 Task: Create a section Code Cowboys and in the section, add a milestone UI/UX Design Enhancements in the project TricklePlan.
Action: Mouse moved to (48, 399)
Screenshot: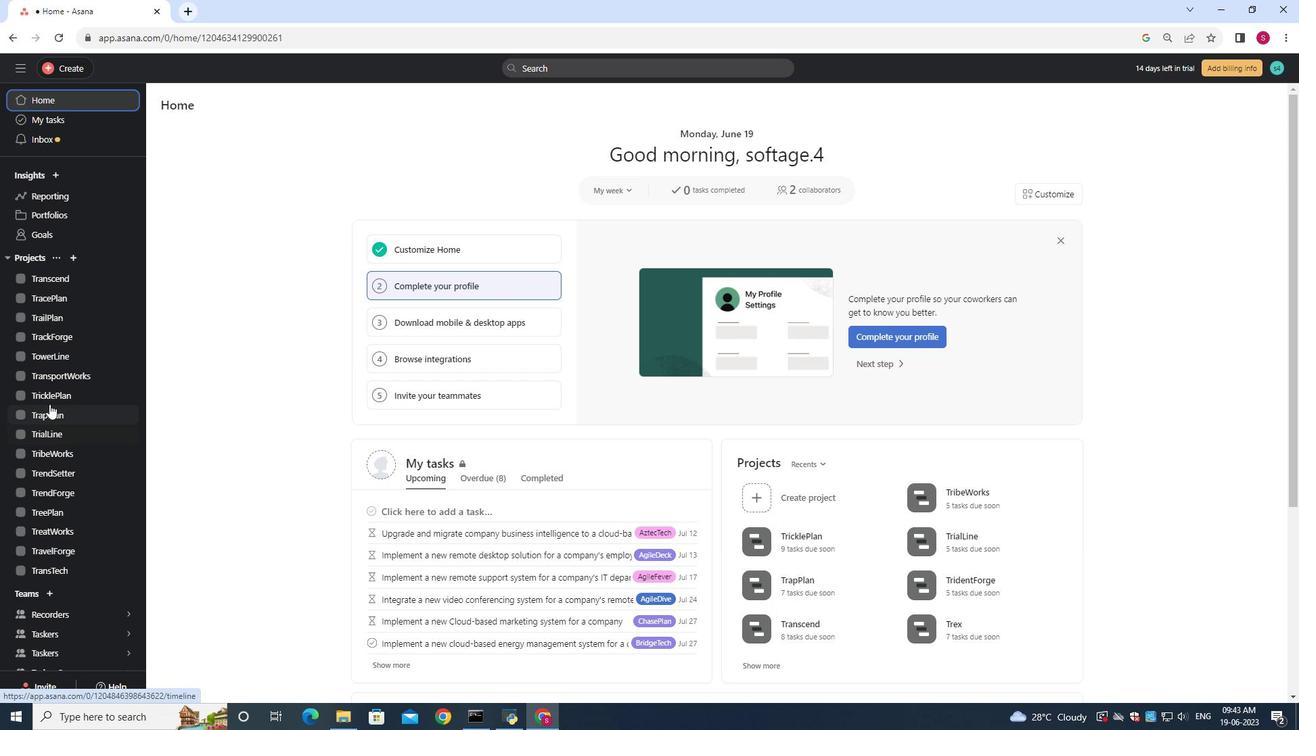 
Action: Mouse pressed left at (48, 399)
Screenshot: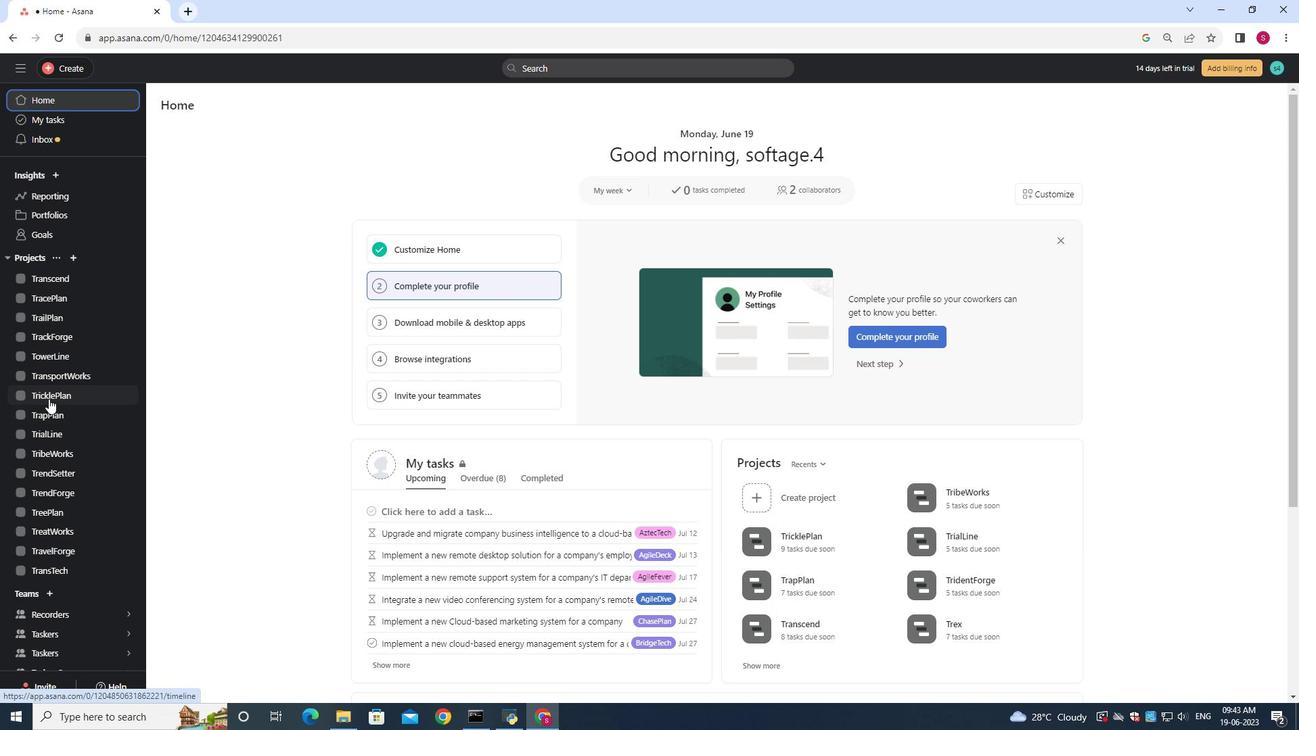 
Action: Mouse moved to (211, 166)
Screenshot: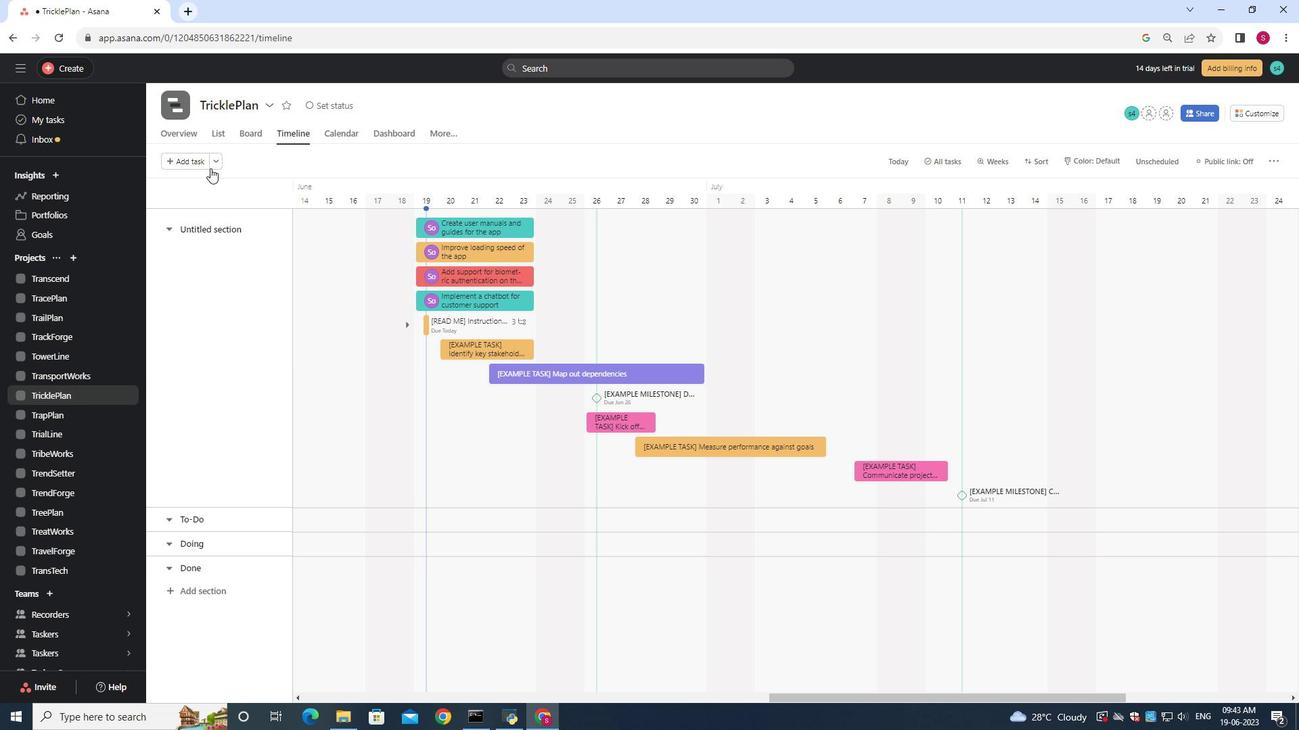 
Action: Mouse pressed left at (211, 166)
Screenshot: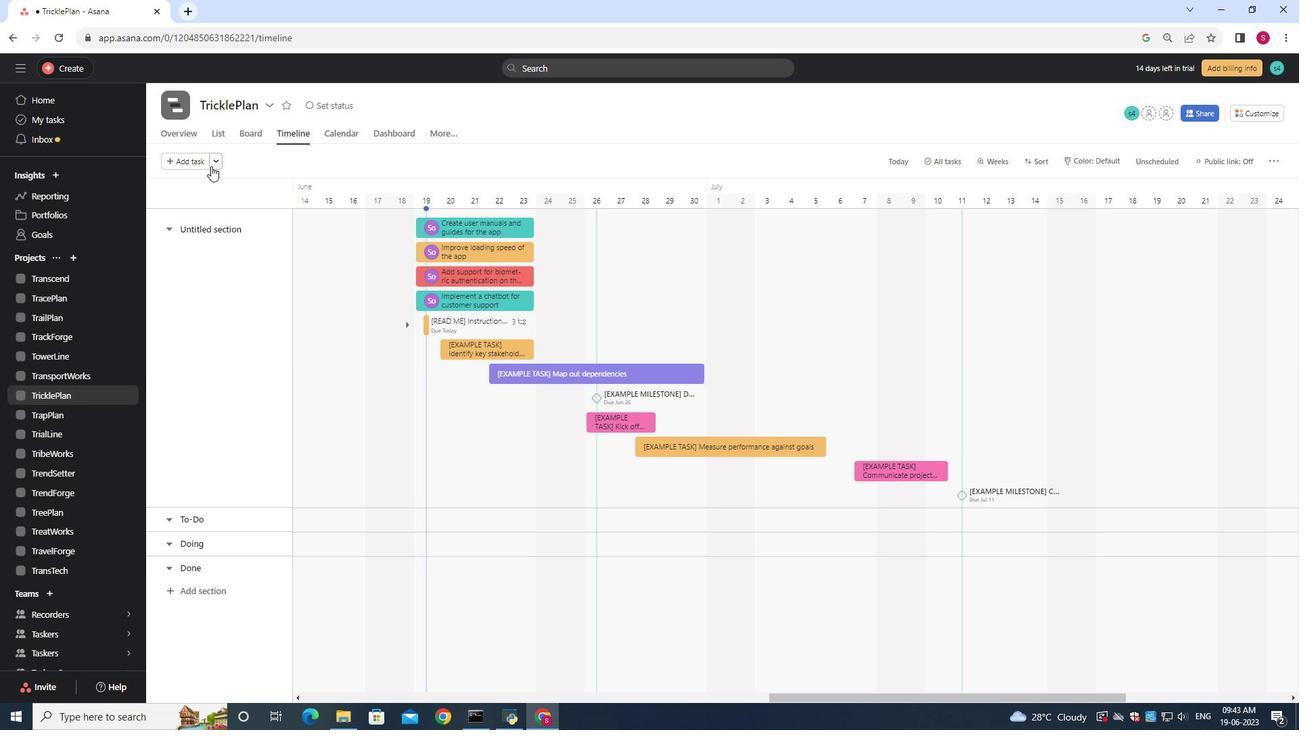 
Action: Mouse moved to (226, 181)
Screenshot: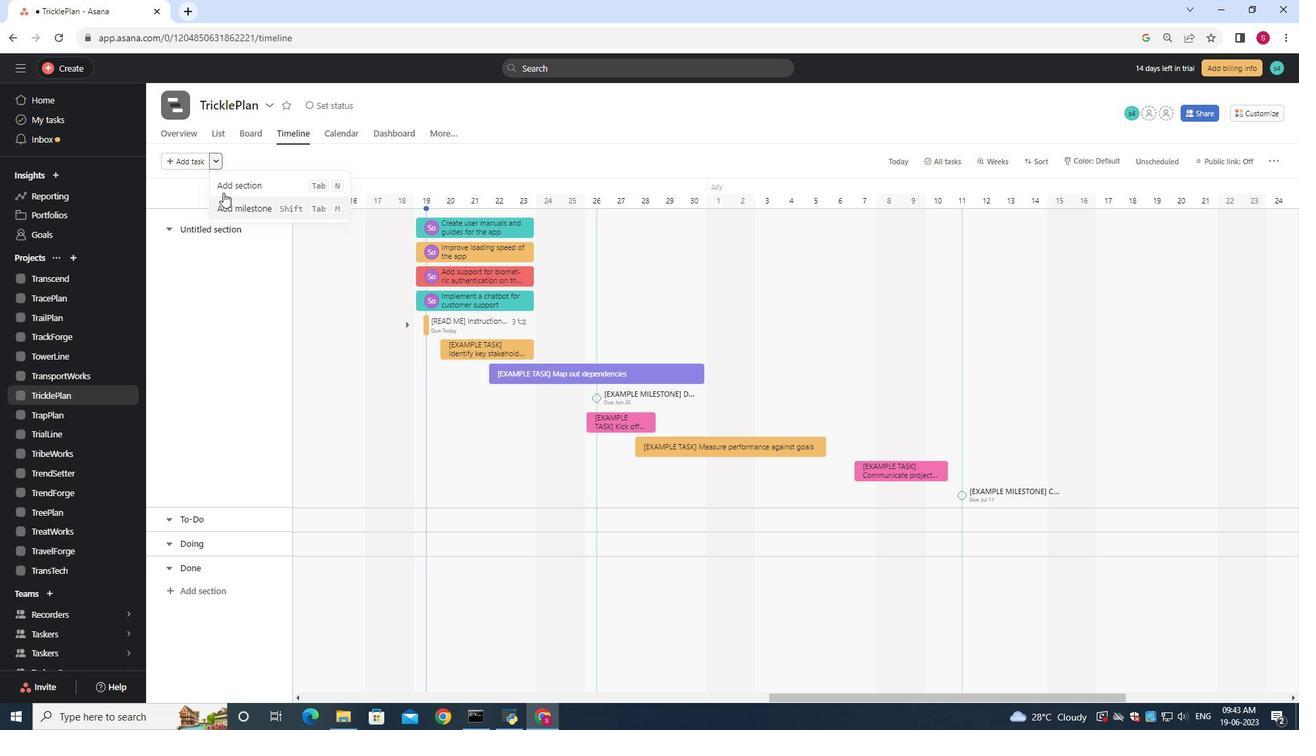 
Action: Mouse pressed left at (226, 181)
Screenshot: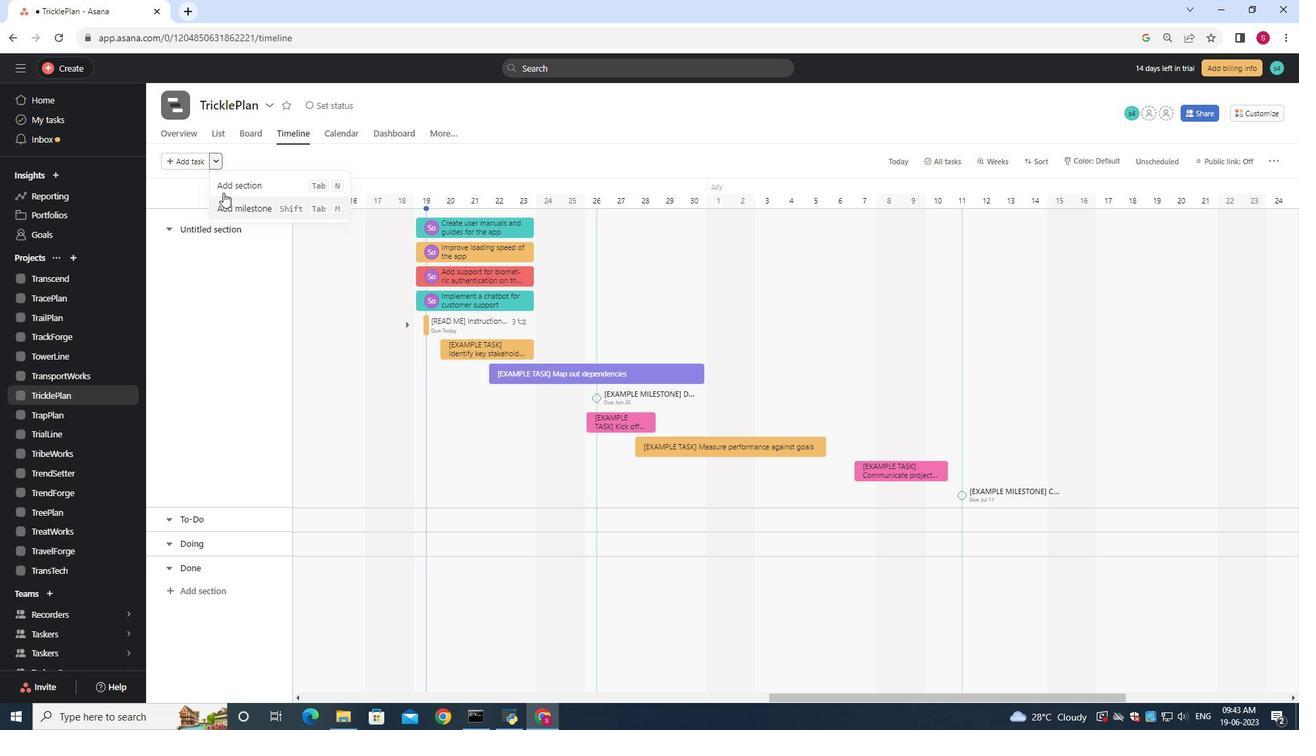 
Action: Mouse moved to (226, 181)
Screenshot: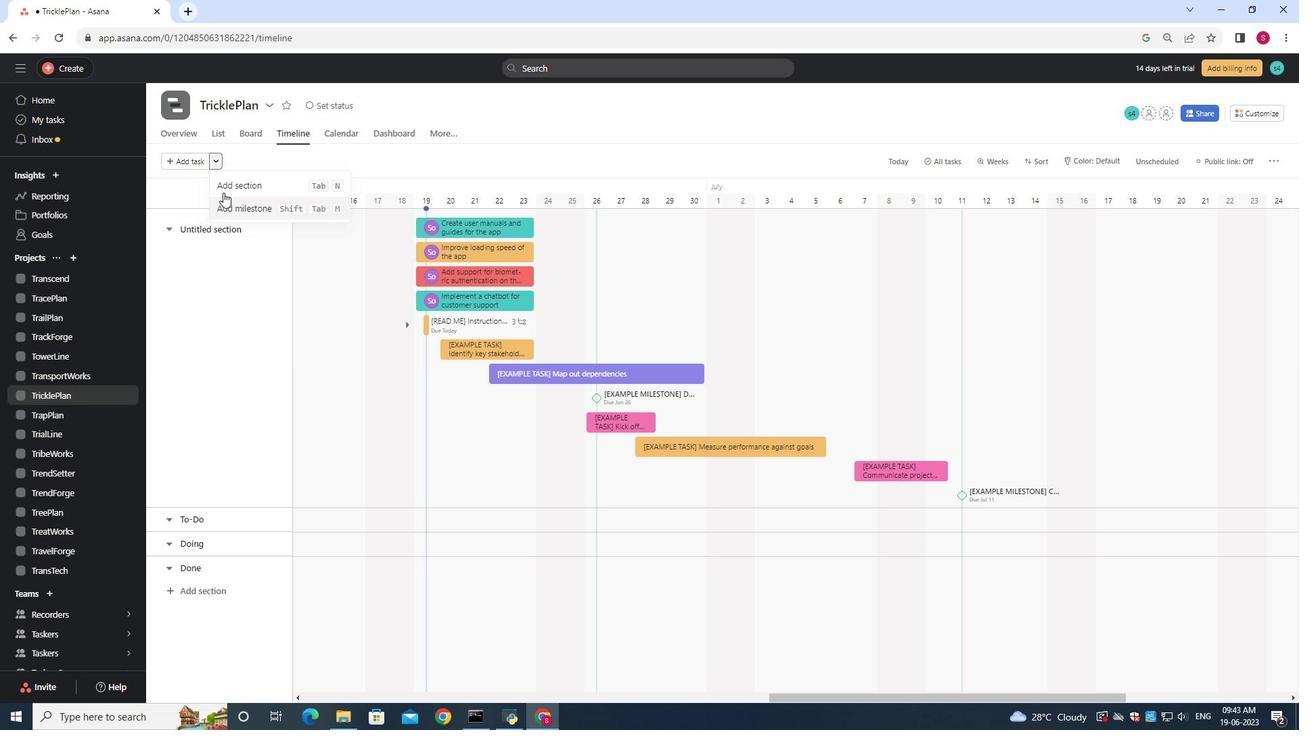 
Action: Key pressed <Key.shift>Code<Key.space><Key.shift><Key.shift><Key.shift><Key.shift>Cowboys
Screenshot: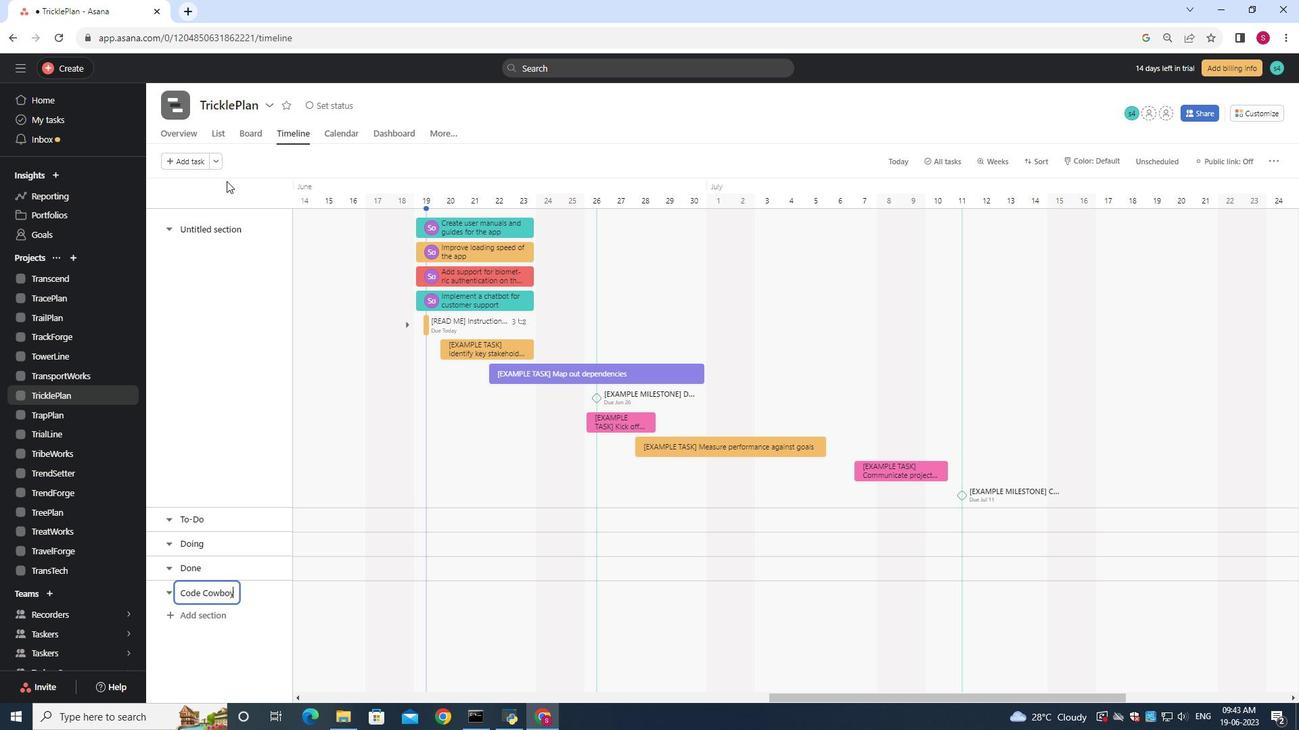 
Action: Mouse moved to (307, 600)
Screenshot: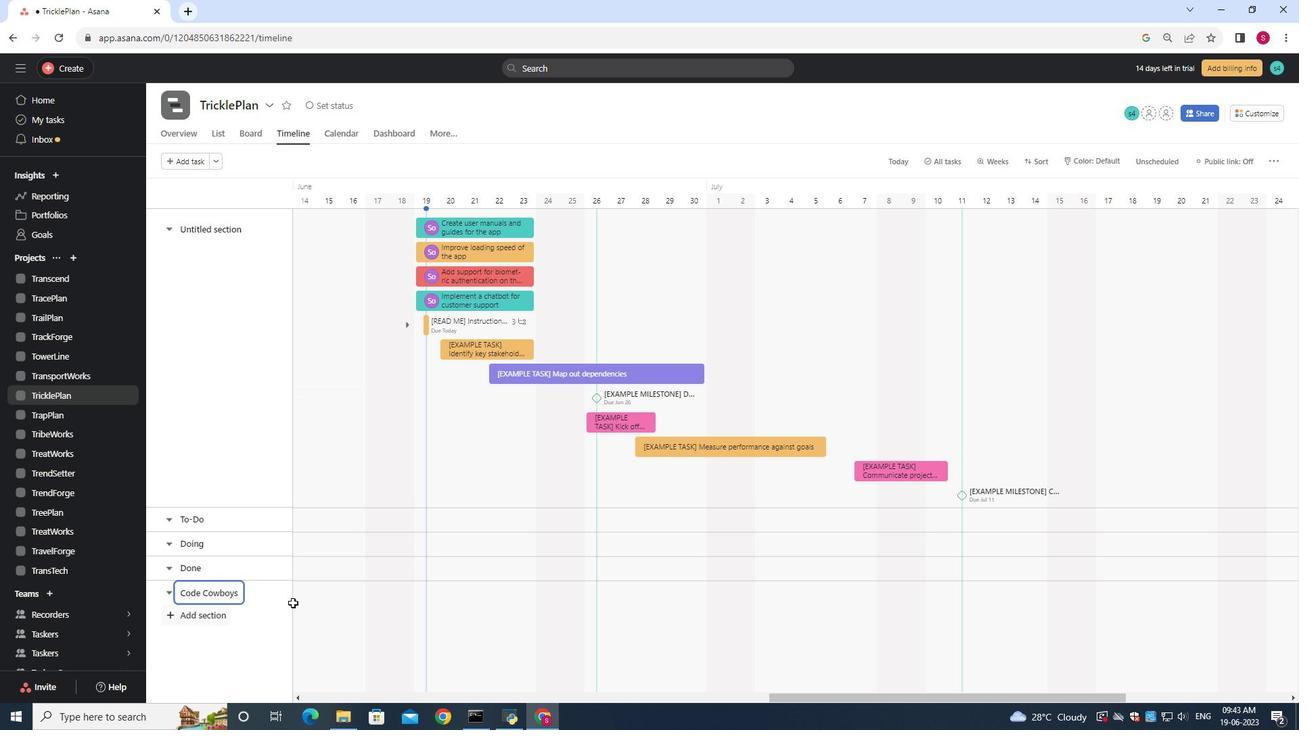 
Action: Mouse pressed left at (307, 600)
Screenshot: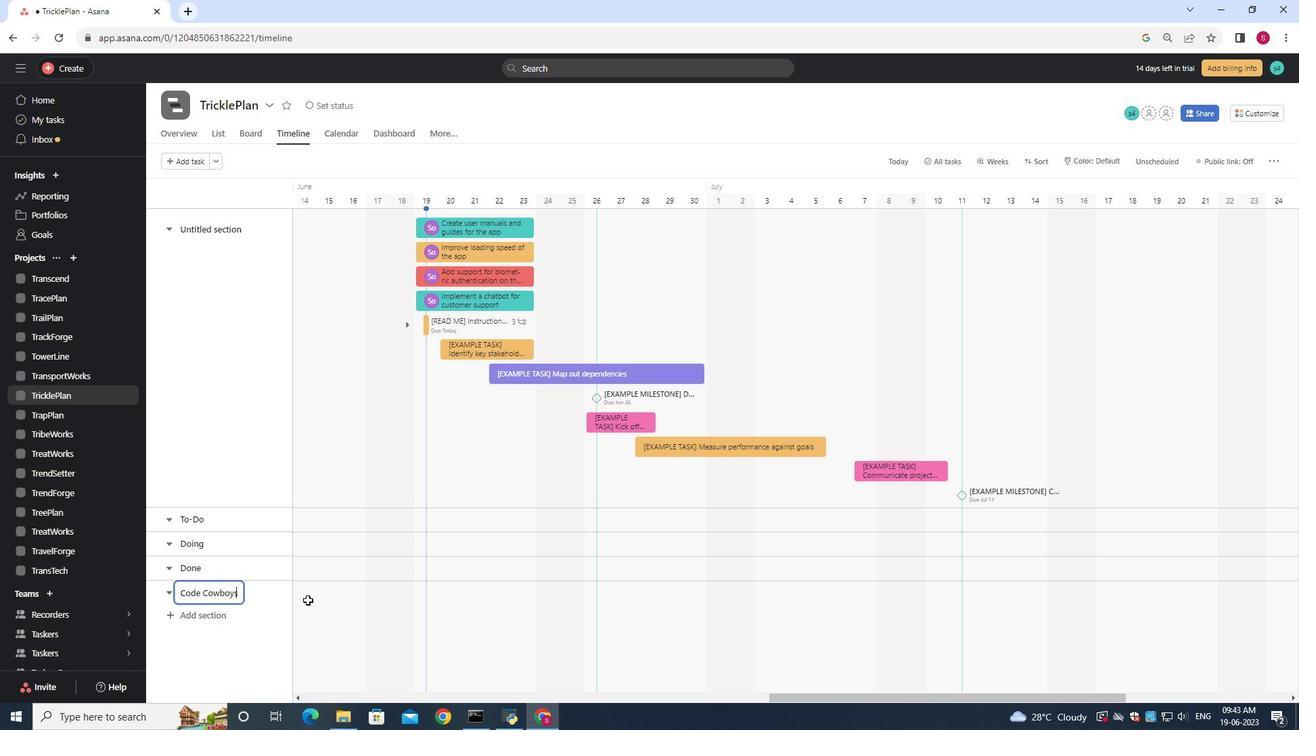 
Action: Mouse moved to (309, 600)
Screenshot: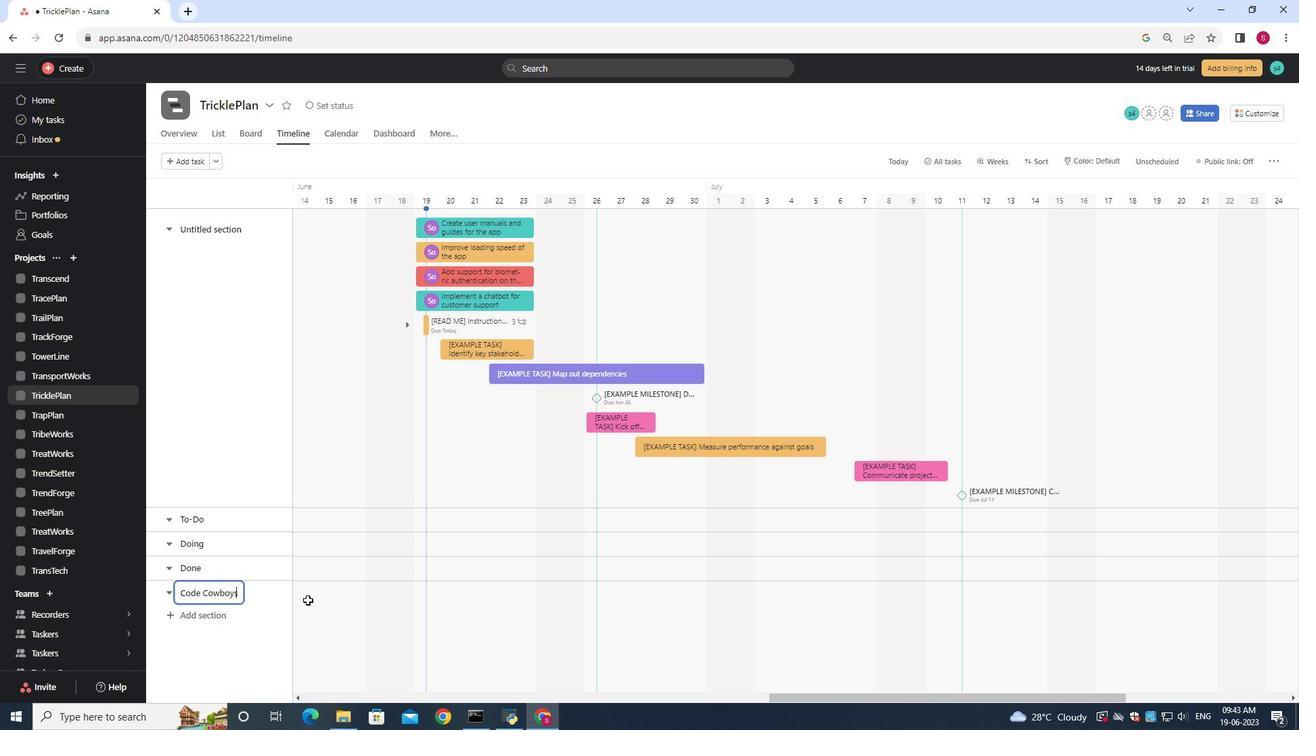
Action: Key pressed <Key.shift><Key.shift><Key.shift><Key.shift><Key.shift><Key.shift><Key.shift><Key.shift><Key.shift><Key.shift><Key.shift><Key.shift><Key.shift><Key.shift><Key.shift><Key.shift><Key.shift><Key.shift><Key.shift><Key.shift><Key.shift><Key.shift><Key.shift>UI/<Key.shift>Ux<Key.backspace><Key.shift><Key.shift><Key.shift><Key.shift><Key.shift><Key.shift>X<Key.space><Key.shift>Design<Key.space><Key.shift>Enhancements
Screenshot: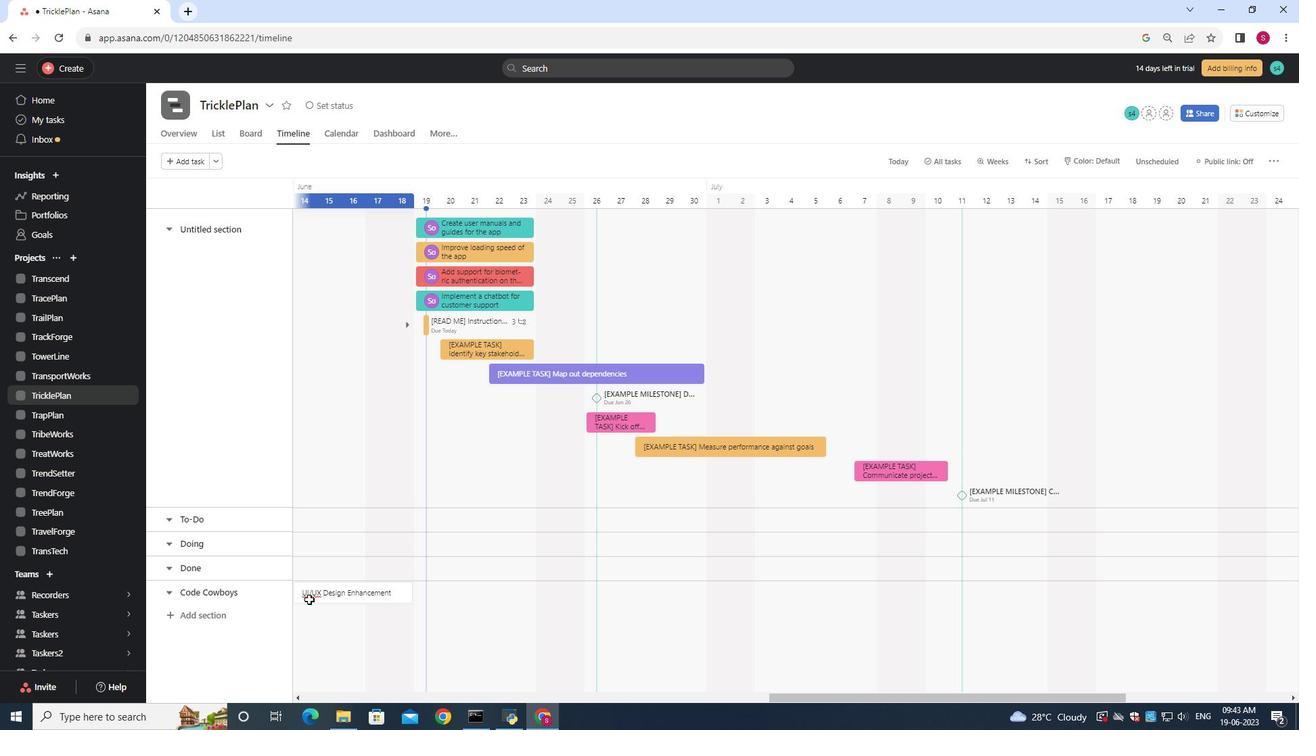 
Action: Mouse moved to (364, 600)
Screenshot: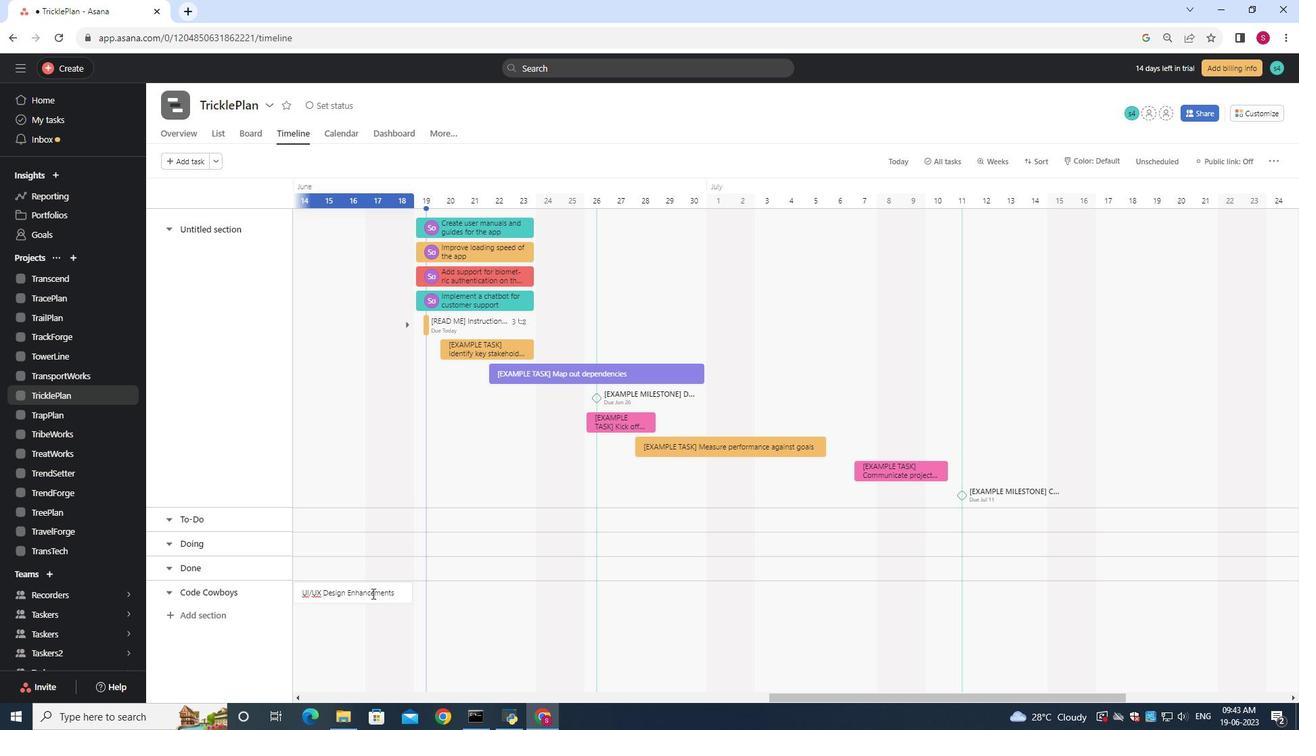 
Action: Mouse pressed right at (364, 600)
Screenshot: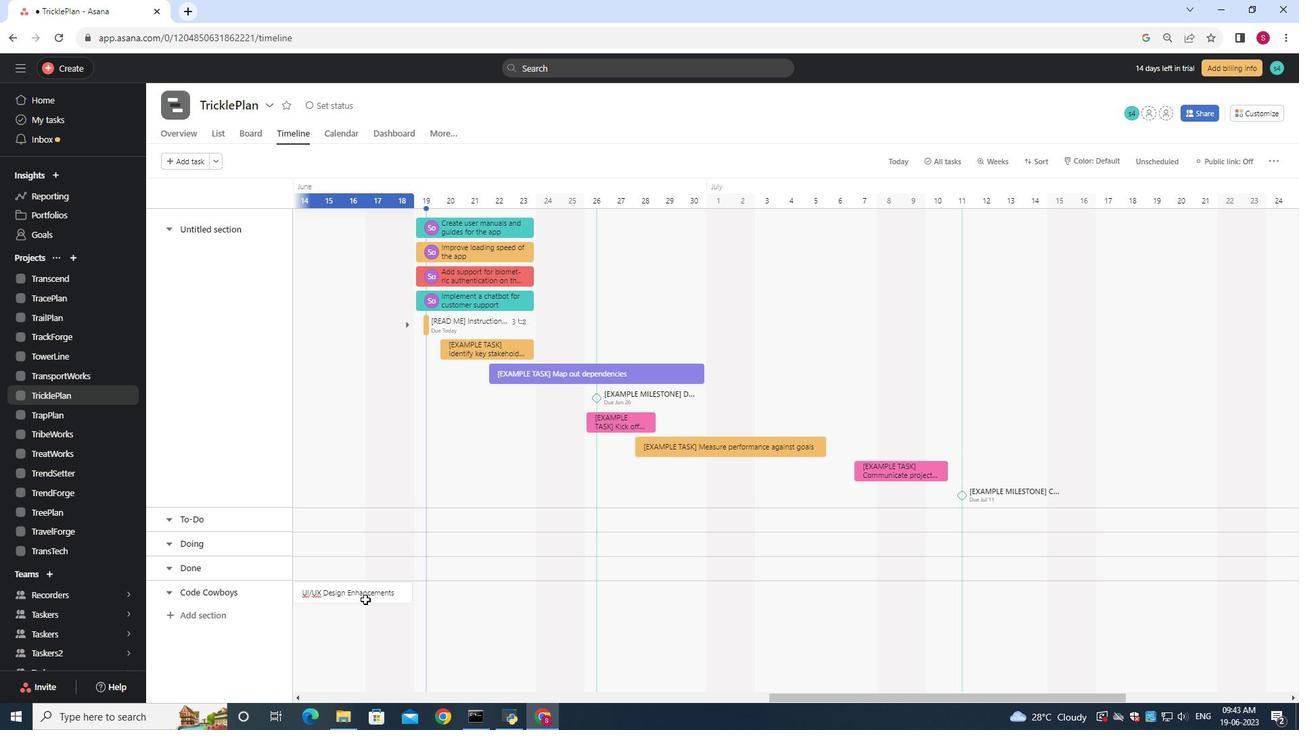 
Action: Mouse moved to (427, 537)
Screenshot: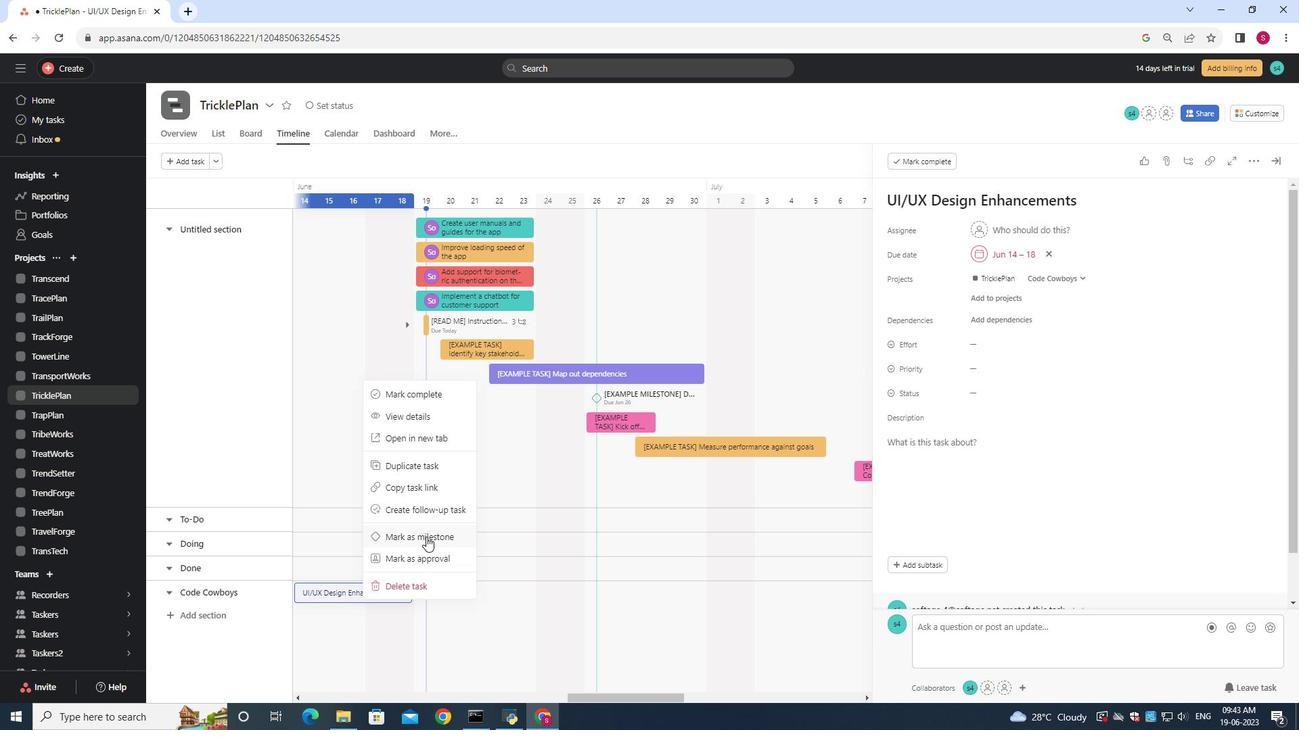 
Action: Mouse pressed left at (427, 537)
Screenshot: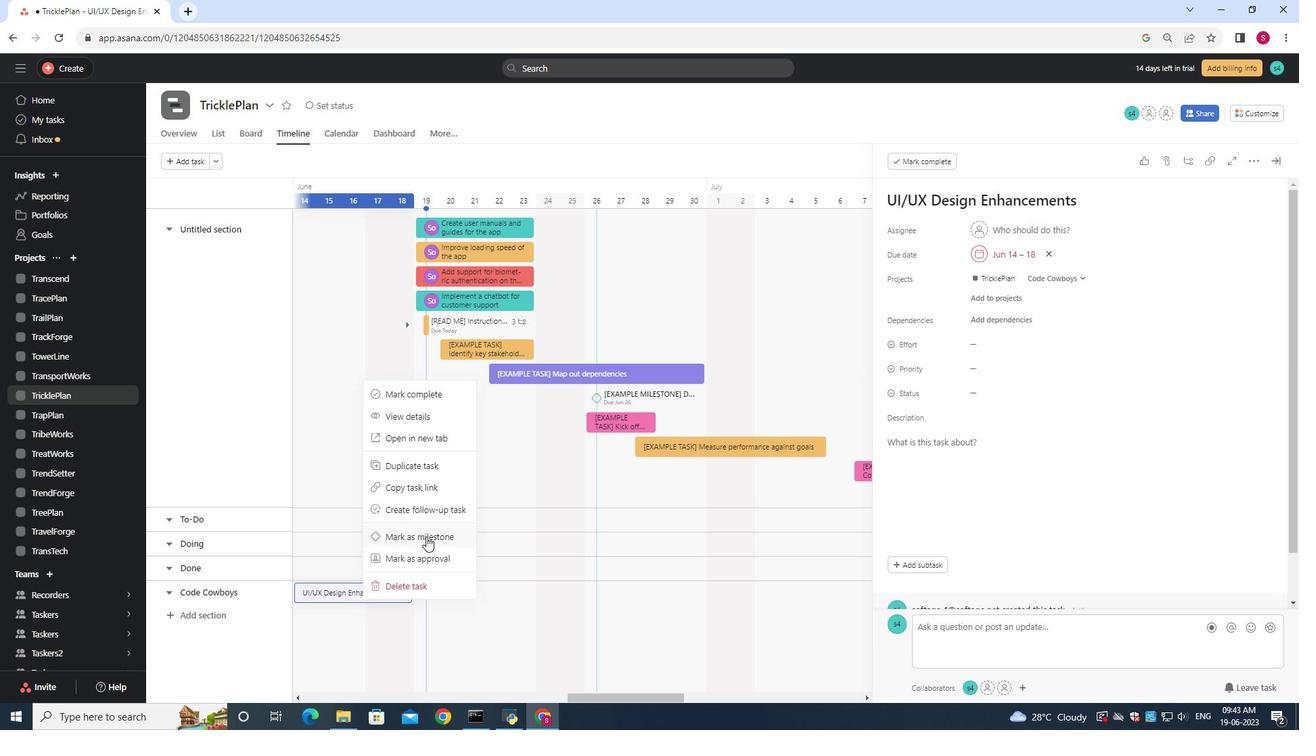 
Action: Mouse moved to (464, 537)
Screenshot: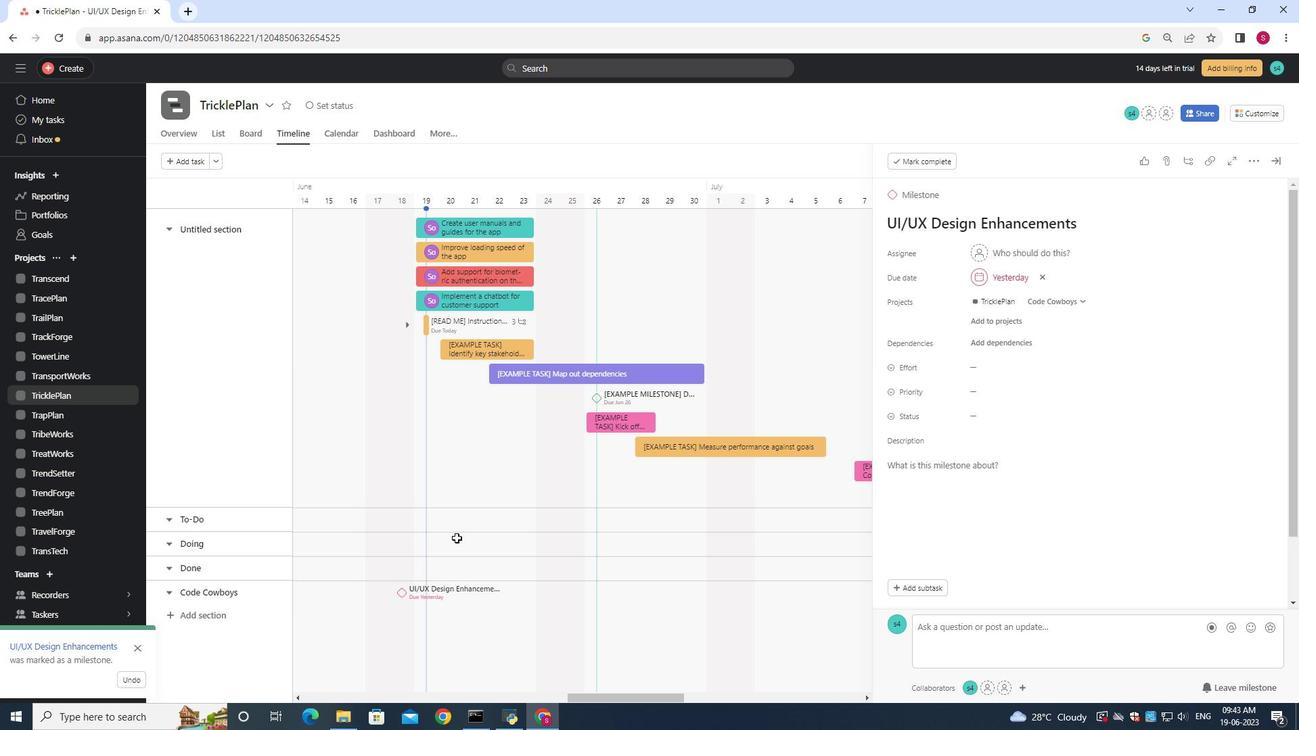 
